 Task: Open Card Card0000000155 in Board Board0000000039 in Workspace WS0000000013 in Trello. Add Member Email0000000051 to Card Card0000000155 in Board Board0000000039 in Workspace WS0000000013 in Trello. Add Orange Label titled Label0000000155 to Card Card0000000155 in Board Board0000000039 in Workspace WS0000000013 in Trello. Add Checklist CL0000000155 to Card Card0000000155 in Board Board0000000039 in Workspace WS0000000013 in Trello. Add Dates with Start Date as Oct 01 2023 and Due Date as Oct 31 2023 to Card Card0000000155 in Board Board0000000039 in Workspace WS0000000013 in Trello
Action: Mouse moved to (342, 386)
Screenshot: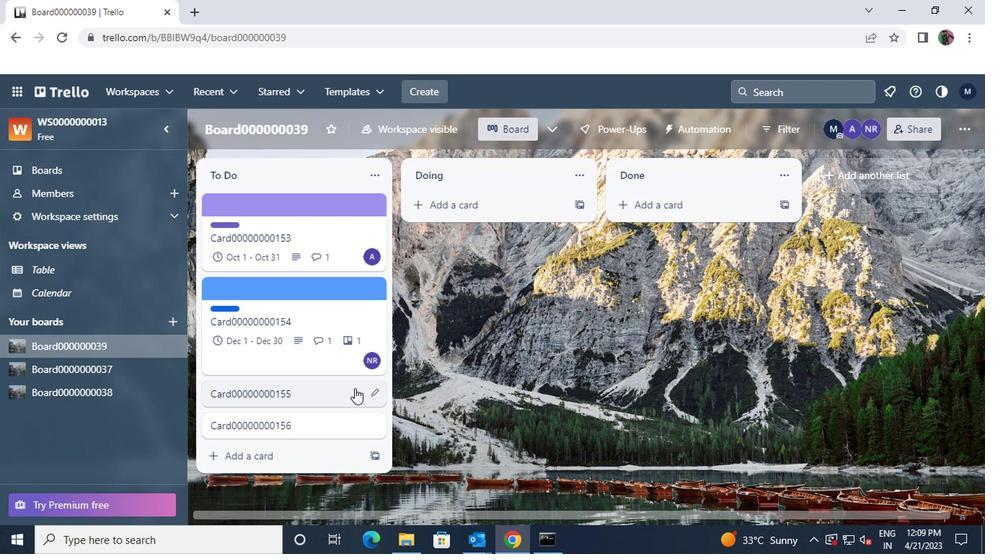 
Action: Mouse pressed left at (342, 386)
Screenshot: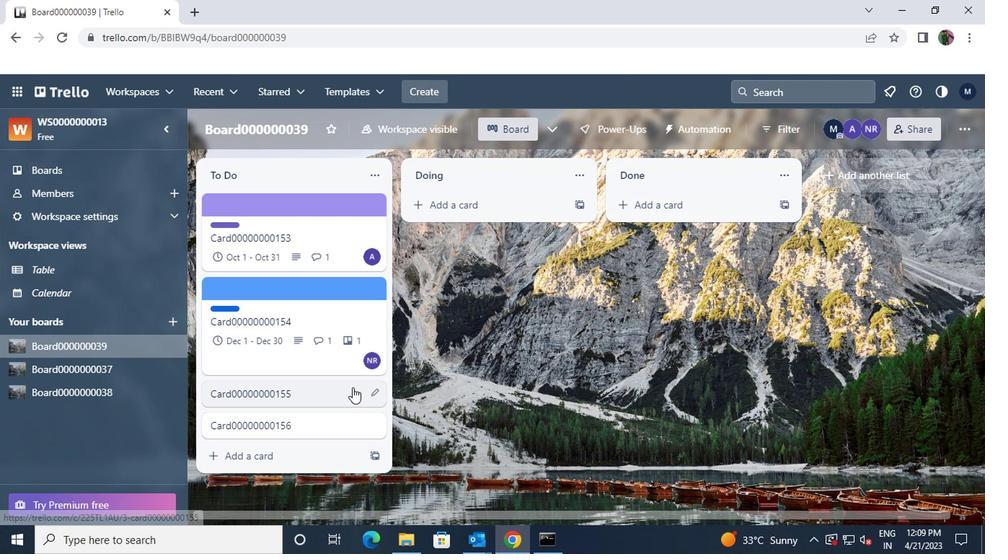 
Action: Mouse moved to (648, 204)
Screenshot: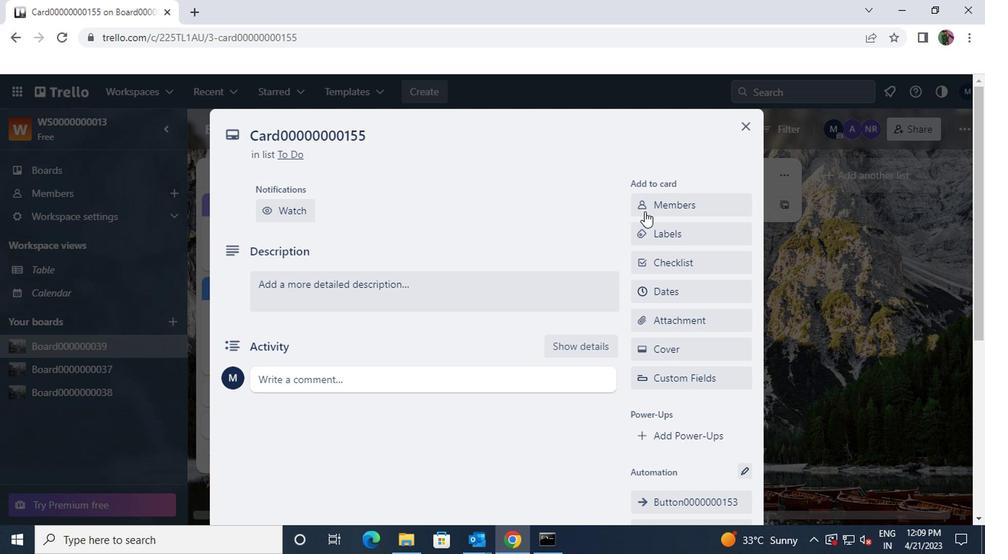 
Action: Mouse pressed left at (648, 204)
Screenshot: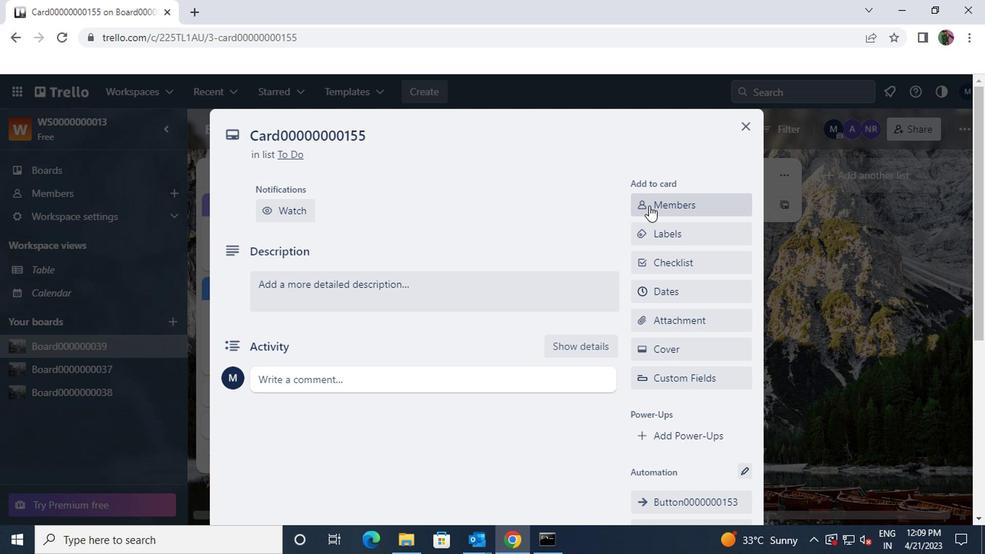 
Action: Key pressed vinnyoffice2<Key.shift>@GMAIL.COM
Screenshot: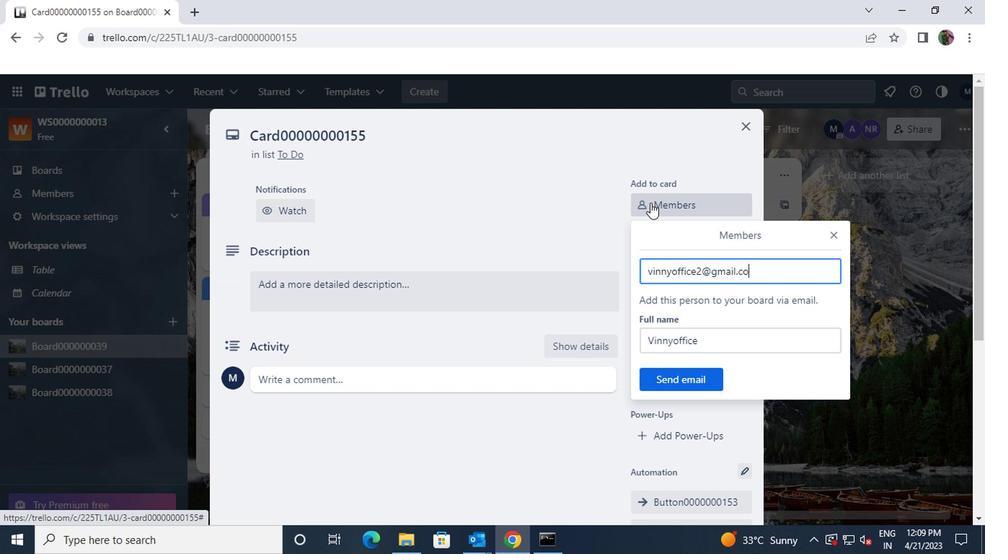 
Action: Mouse moved to (670, 373)
Screenshot: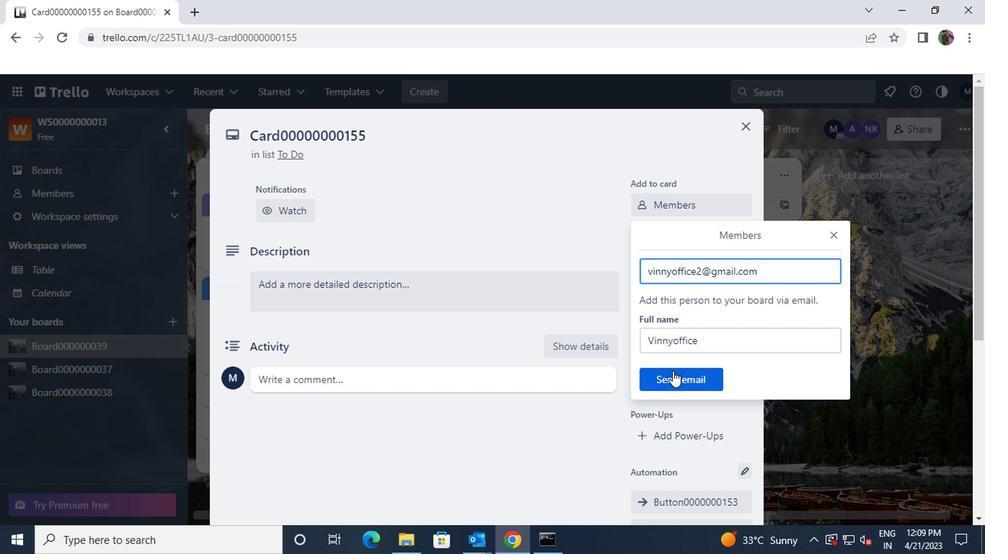 
Action: Mouse pressed left at (670, 373)
Screenshot: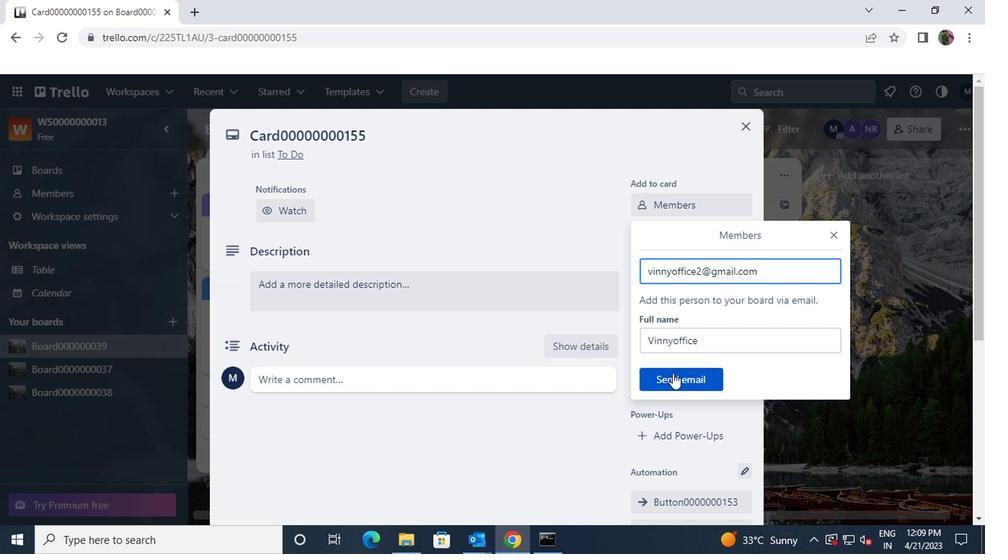 
Action: Mouse moved to (669, 238)
Screenshot: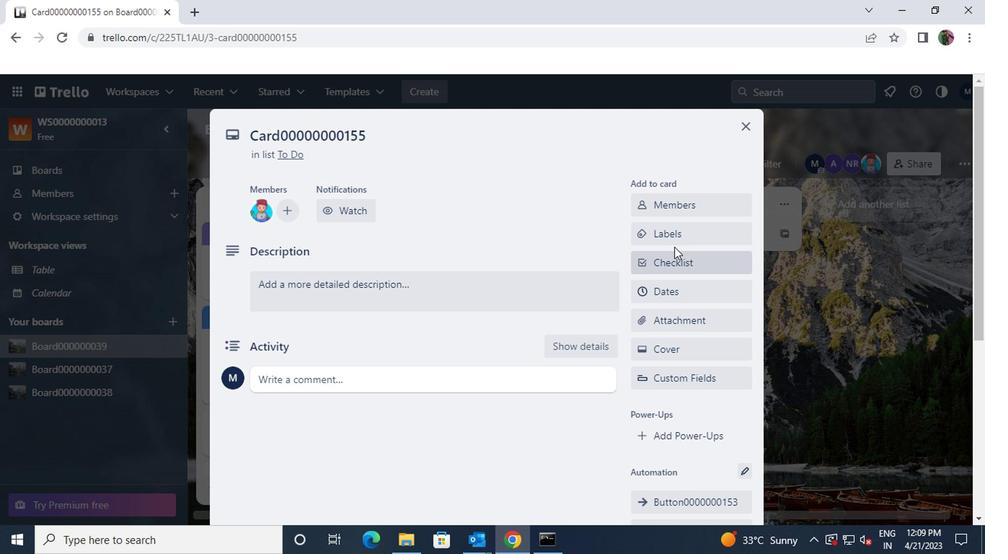 
Action: Mouse pressed left at (669, 238)
Screenshot: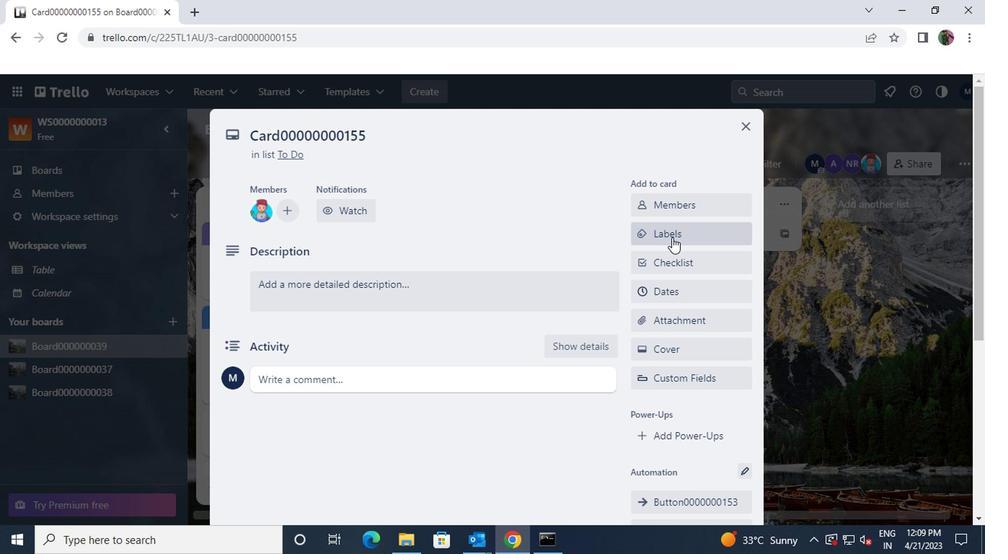 
Action: Mouse moved to (704, 435)
Screenshot: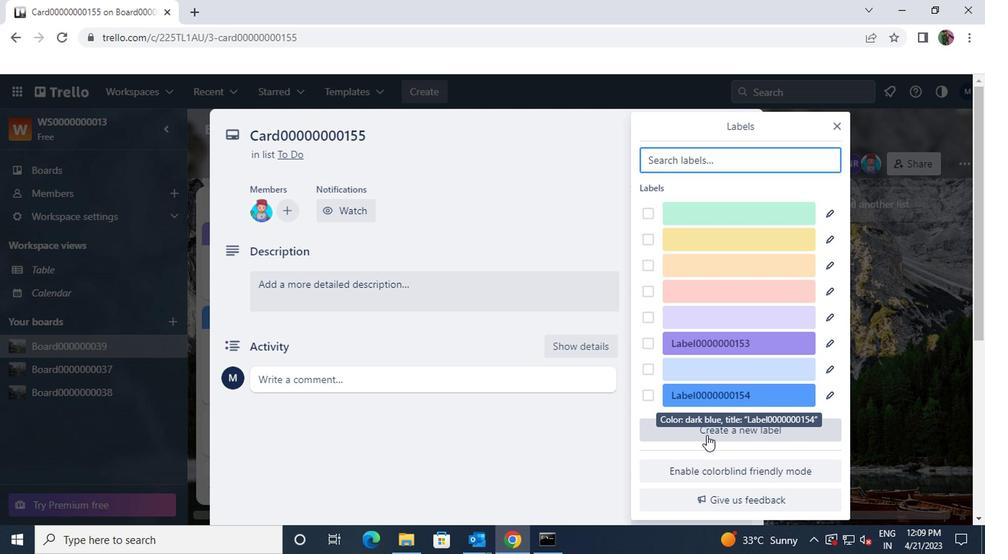 
Action: Mouse pressed left at (704, 435)
Screenshot: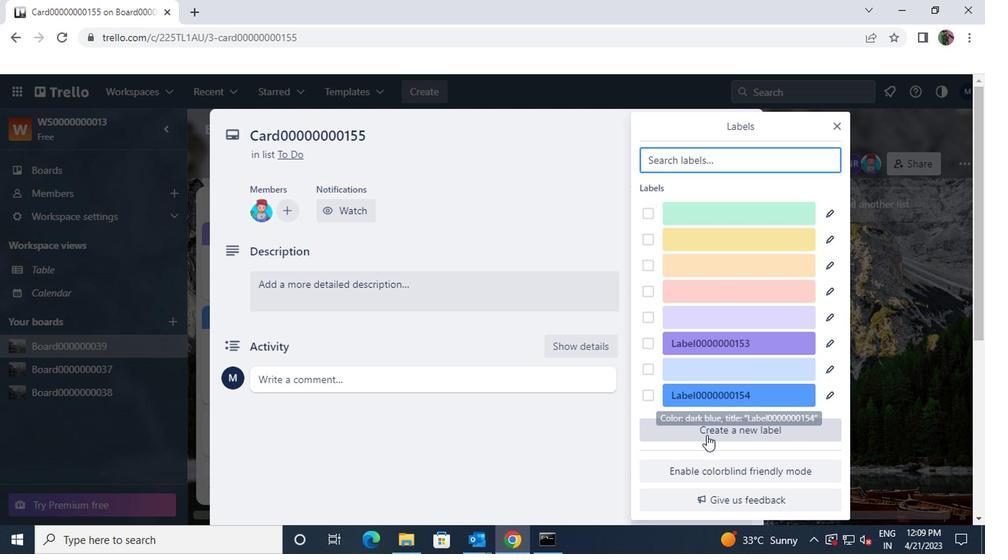 
Action: Mouse moved to (685, 251)
Screenshot: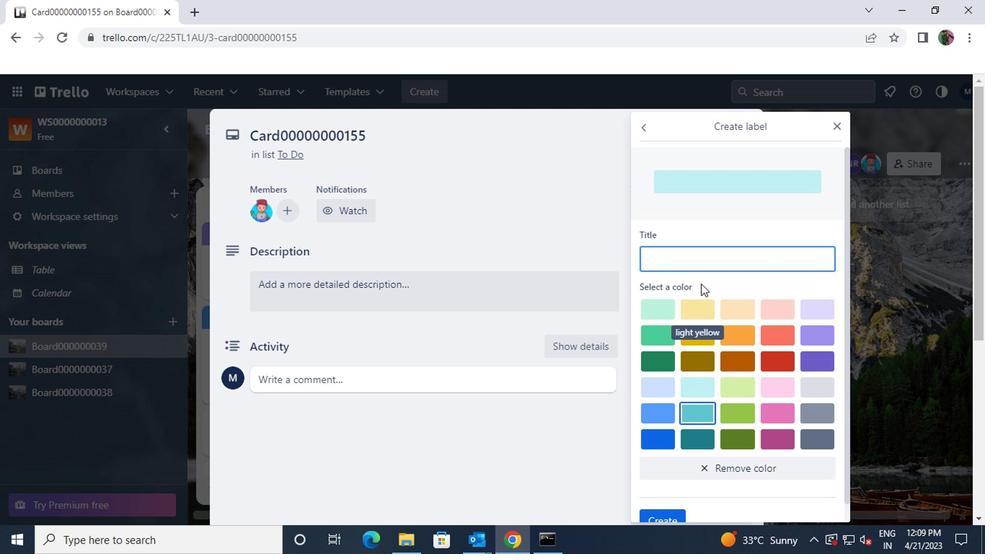 
Action: Mouse pressed left at (685, 251)
Screenshot: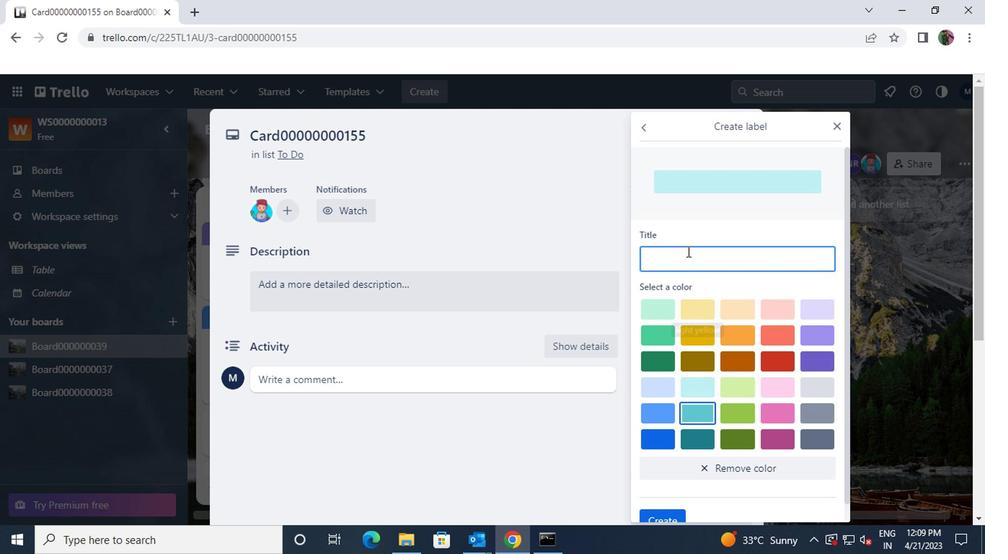 
Action: Key pressed <Key.shift>LABEL0000000155
Screenshot: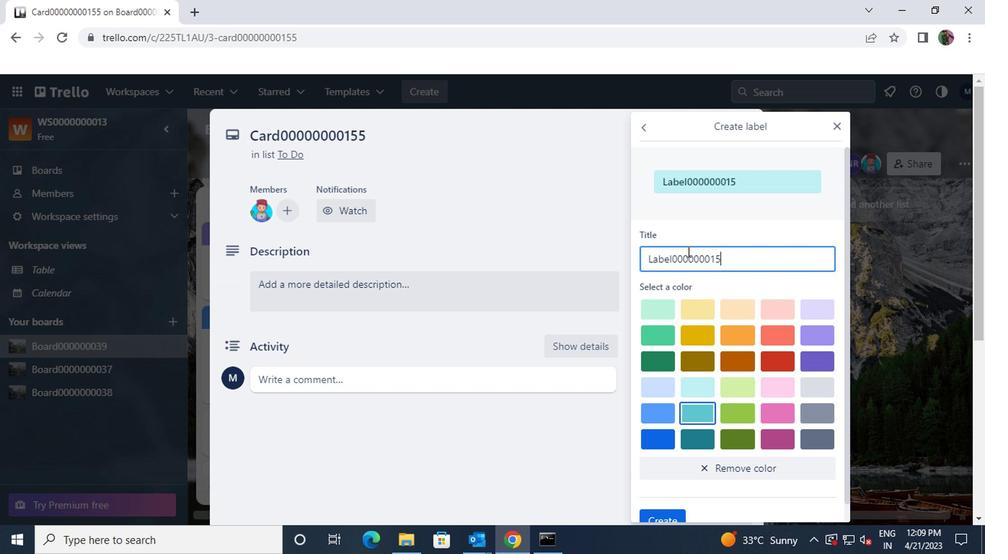 
Action: Mouse moved to (773, 336)
Screenshot: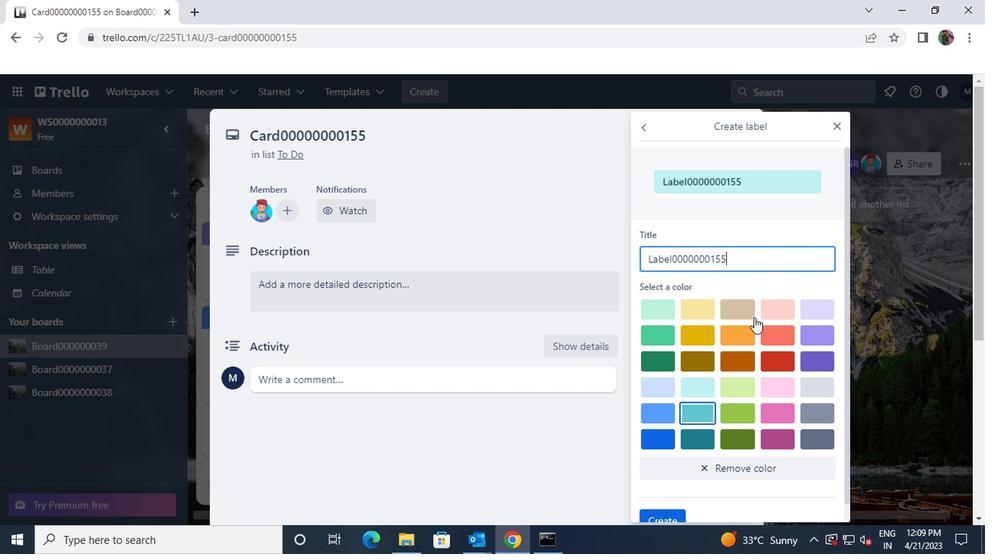 
Action: Mouse pressed left at (773, 336)
Screenshot: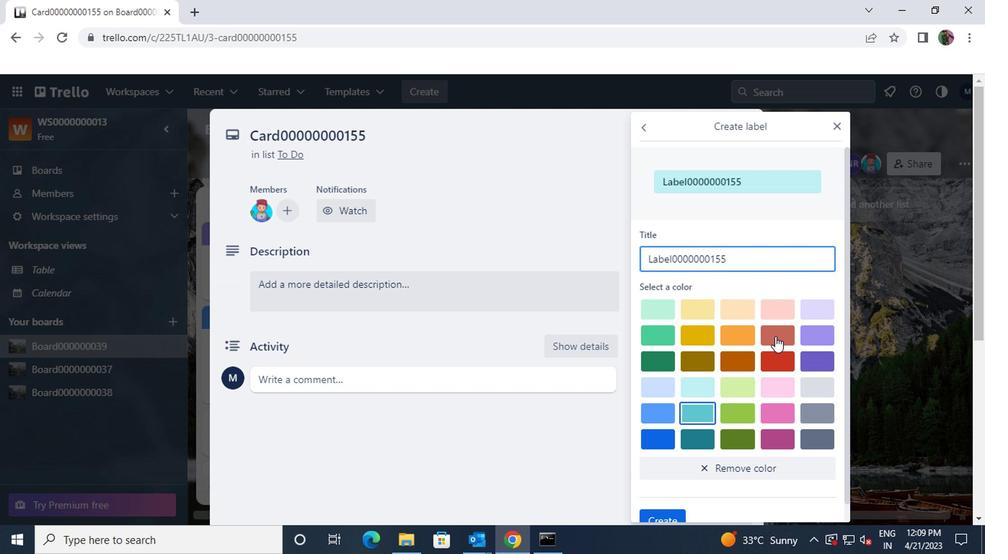 
Action: Mouse moved to (771, 336)
Screenshot: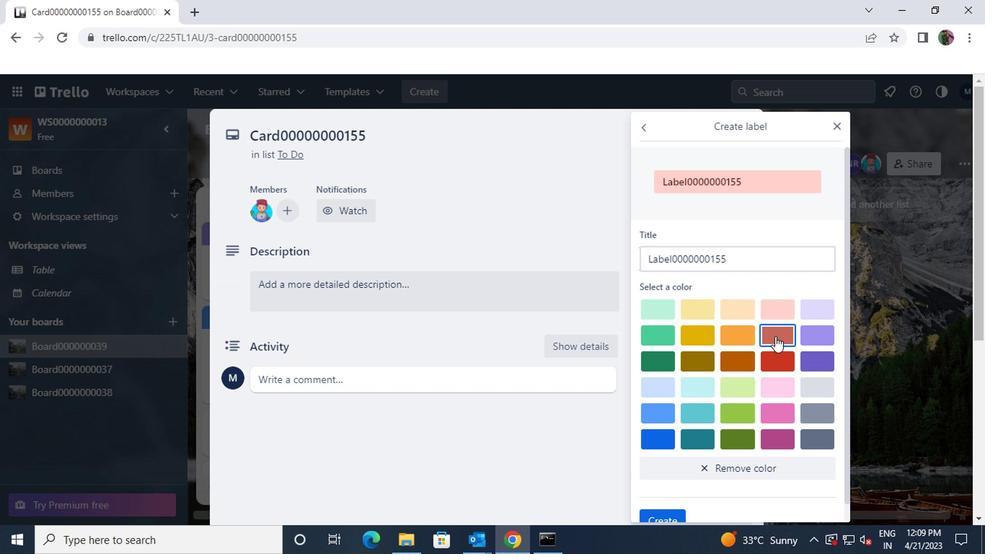 
Action: Mouse scrolled (771, 335) with delta (0, 0)
Screenshot: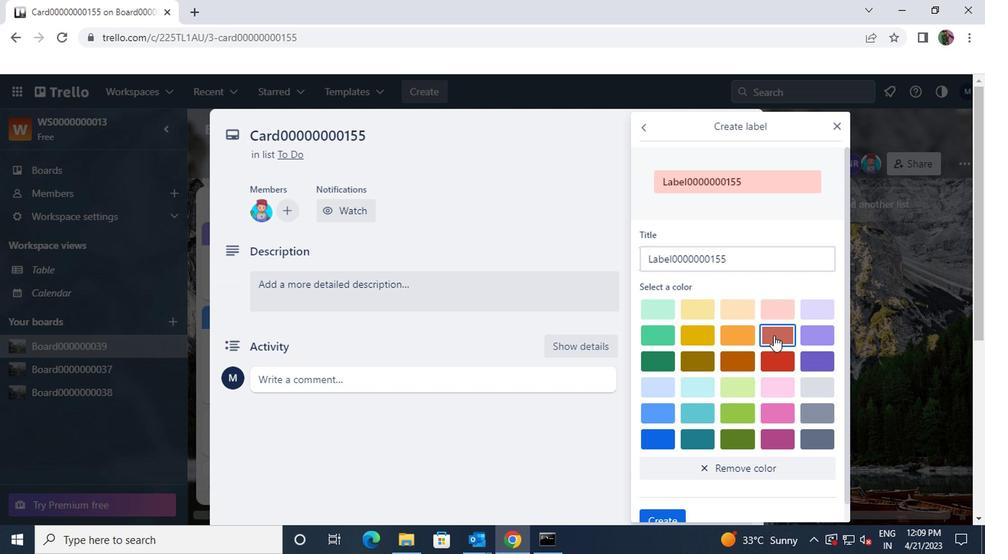 
Action: Mouse scrolled (771, 335) with delta (0, 0)
Screenshot: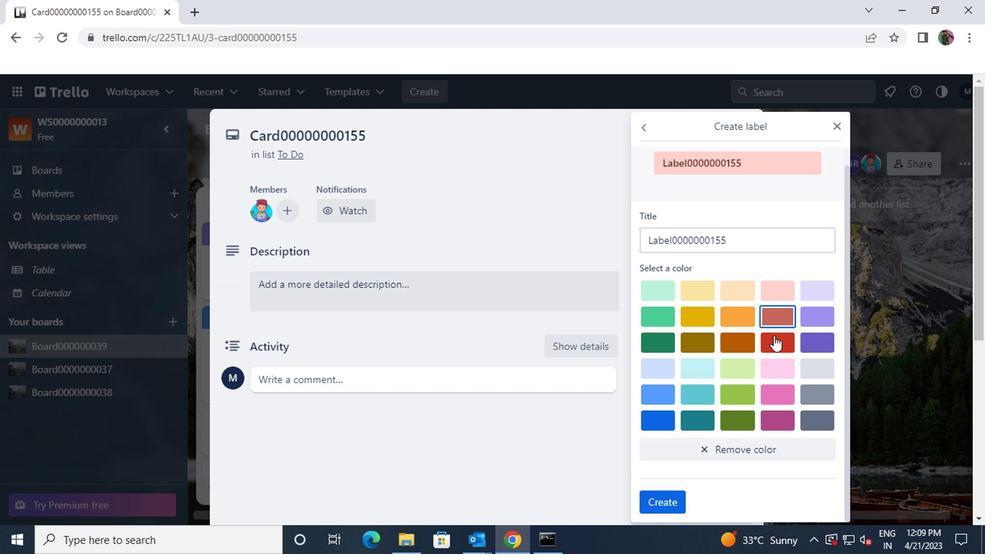 
Action: Mouse scrolled (771, 335) with delta (0, 0)
Screenshot: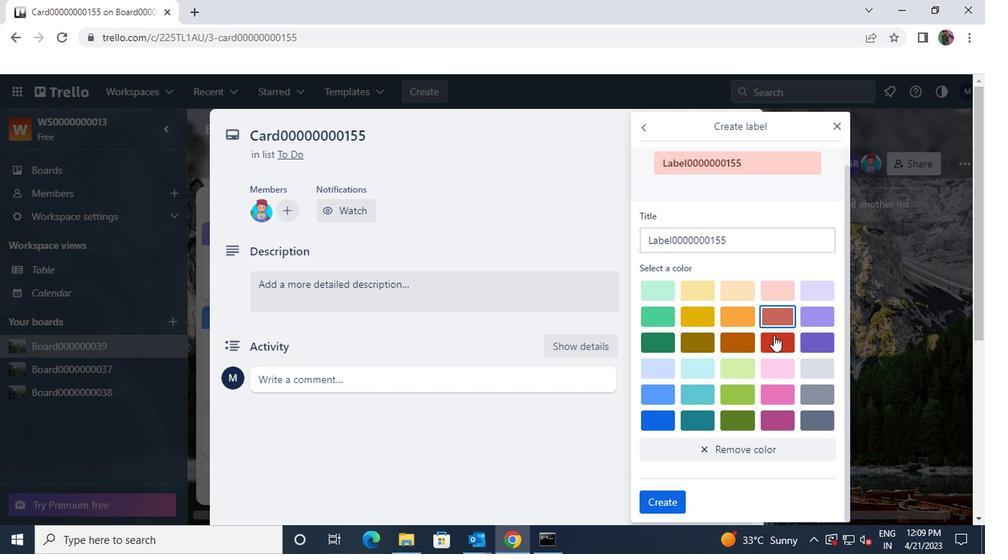 
Action: Mouse moved to (671, 498)
Screenshot: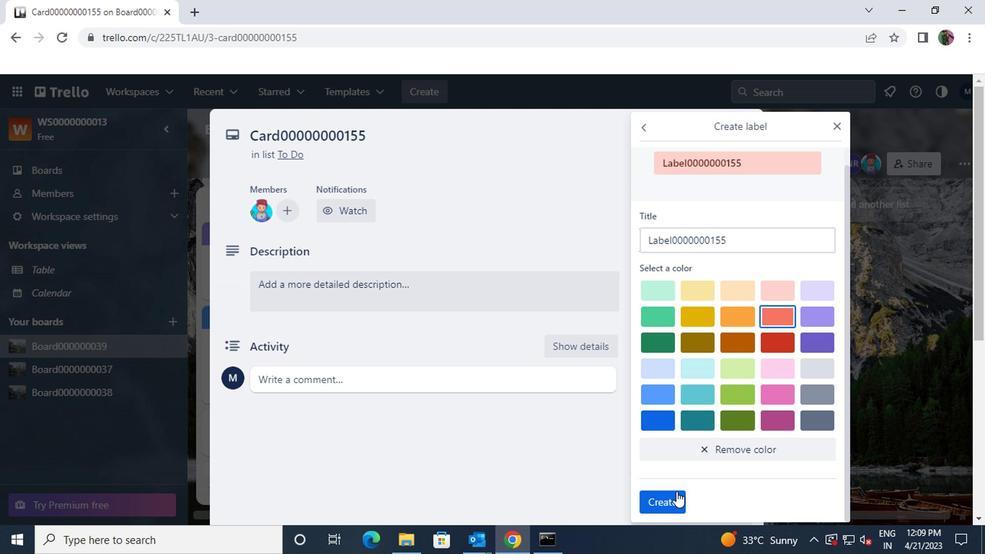 
Action: Mouse pressed left at (671, 498)
Screenshot: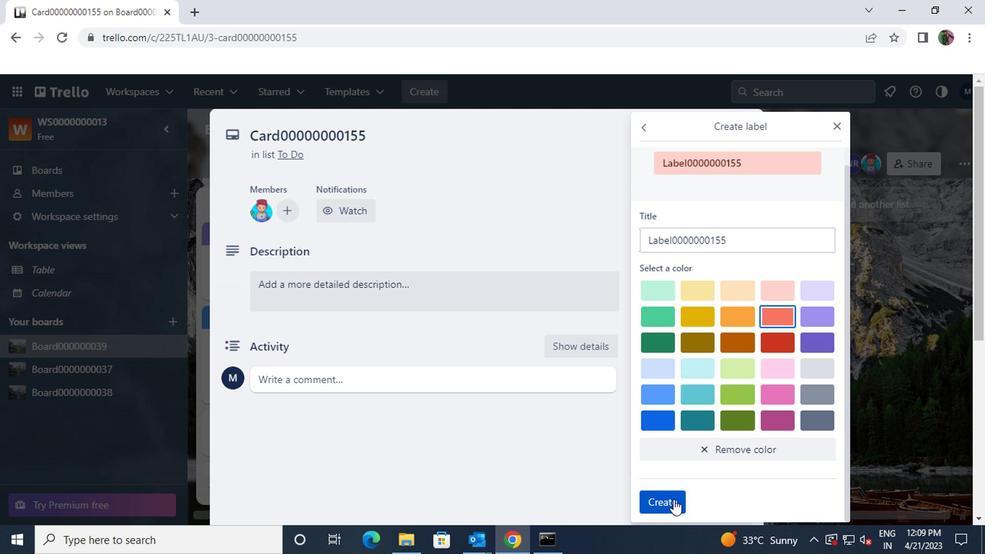 
Action: Mouse moved to (835, 128)
Screenshot: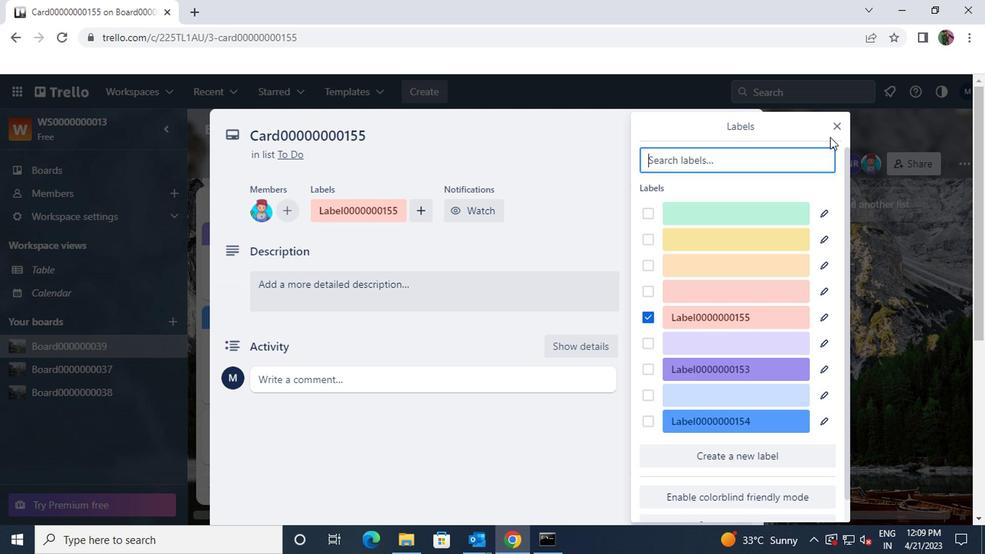 
Action: Mouse pressed left at (835, 128)
Screenshot: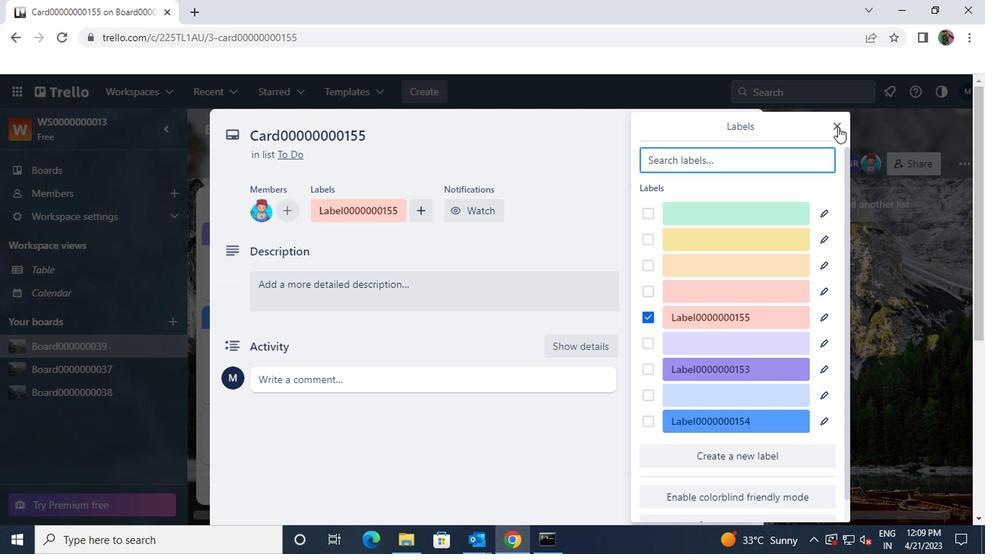 
Action: Mouse moved to (729, 265)
Screenshot: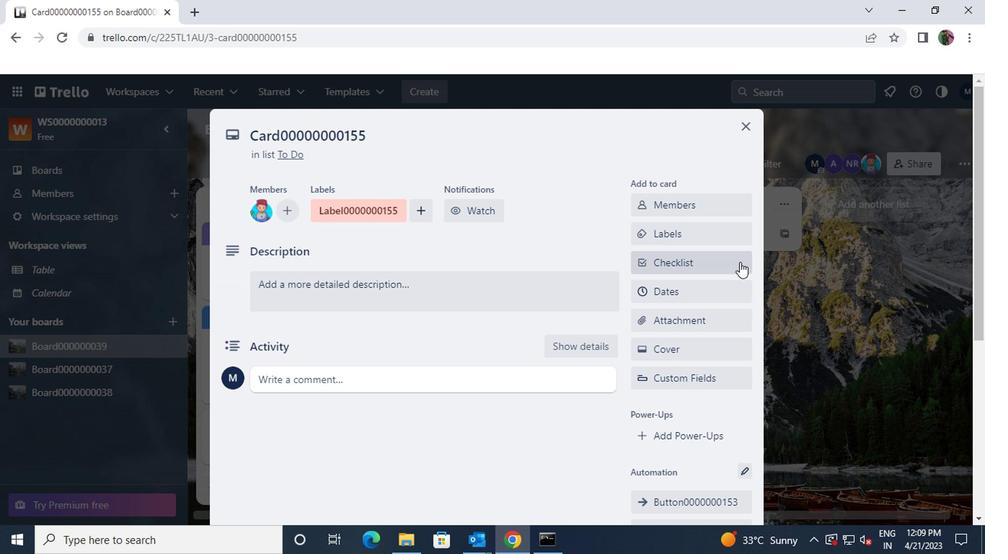 
Action: Mouse pressed left at (729, 265)
Screenshot: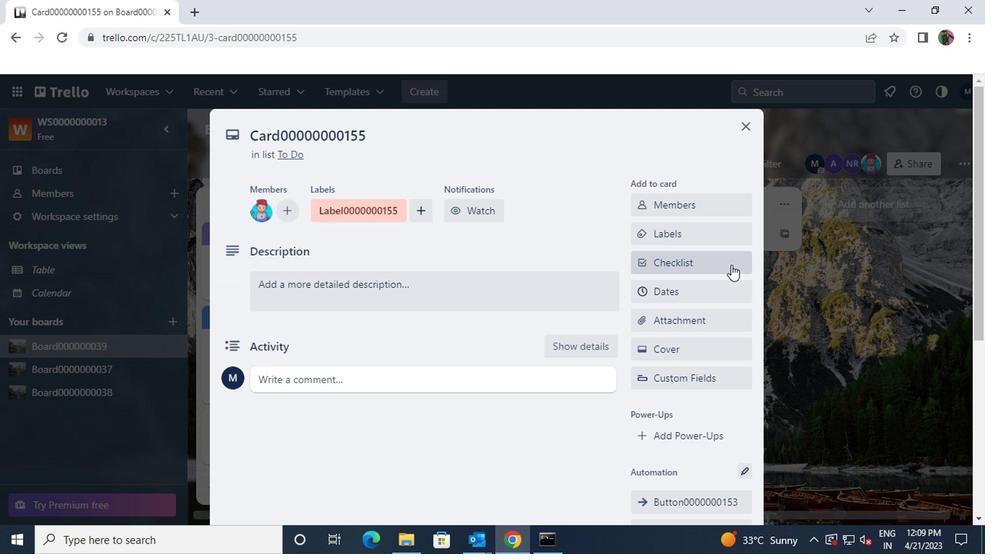 
Action: Key pressed <Key.shift>CL0000000155
Screenshot: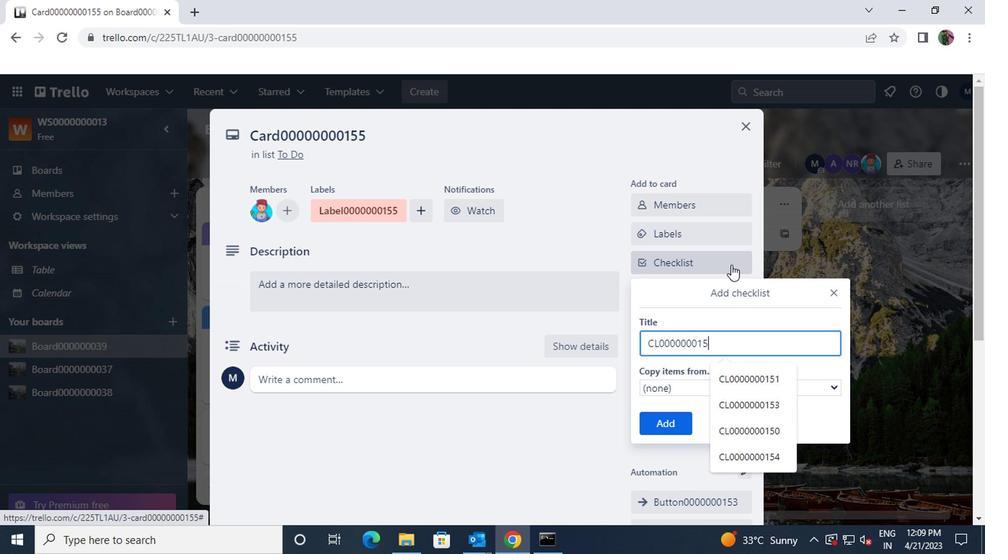 
Action: Mouse moved to (655, 425)
Screenshot: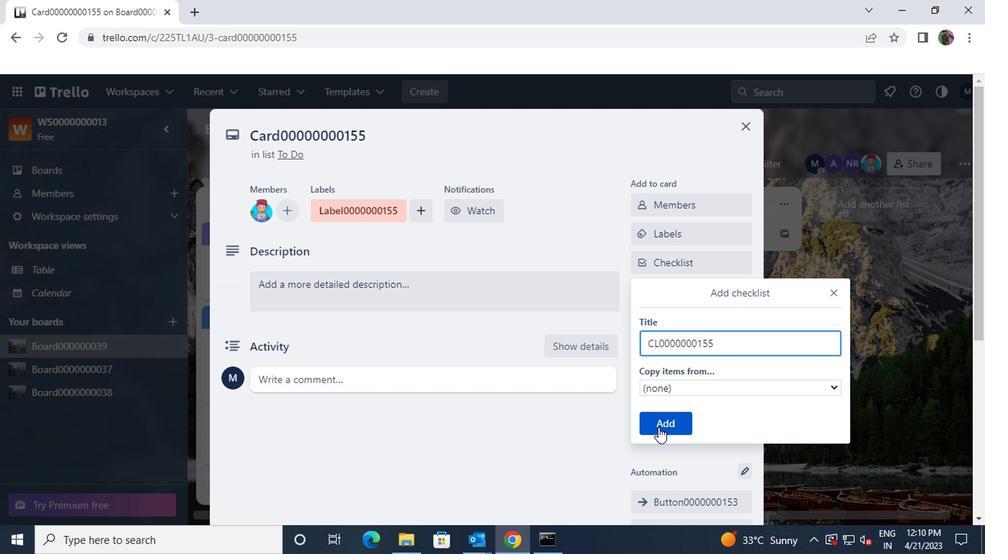 
Action: Mouse pressed left at (655, 425)
Screenshot: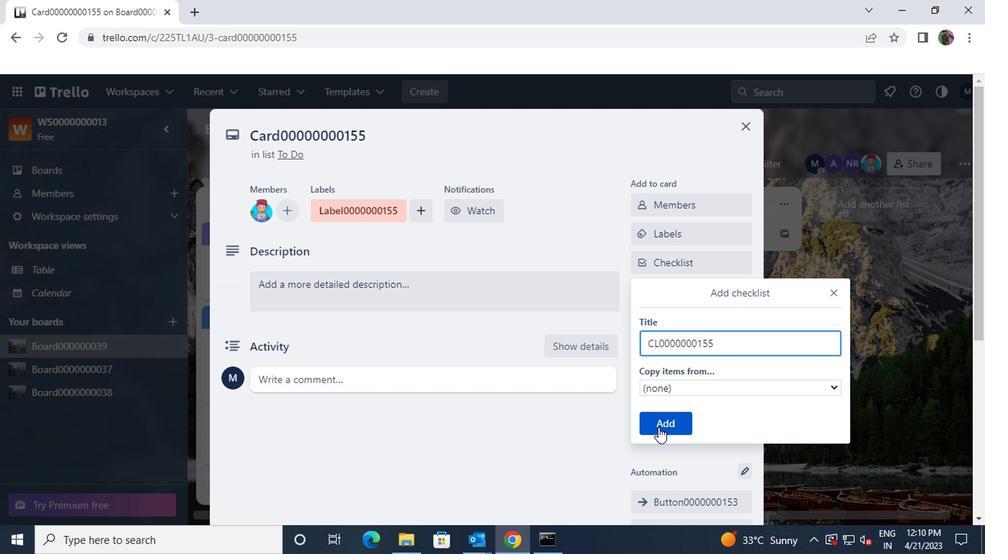 
Action: Mouse moved to (681, 290)
Screenshot: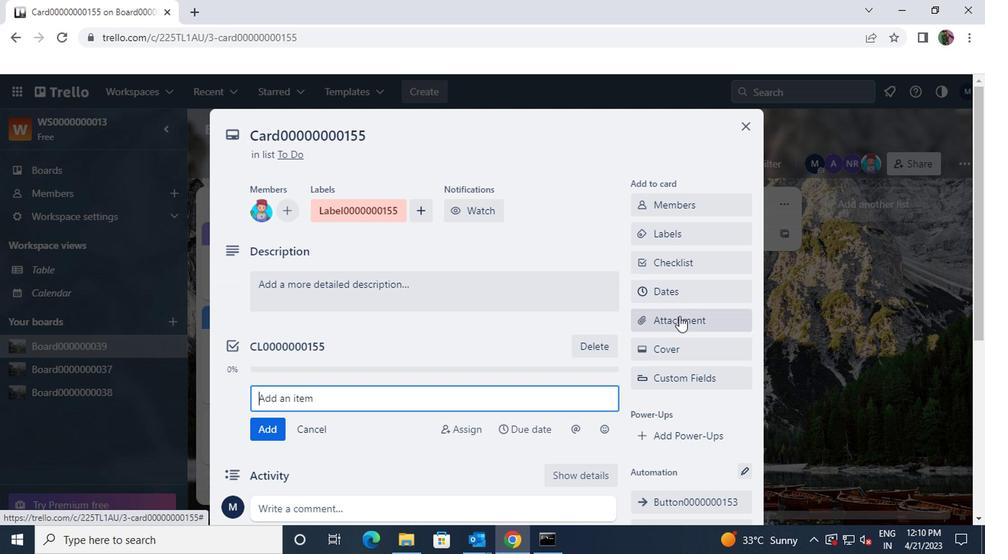 
Action: Mouse pressed left at (681, 290)
Screenshot: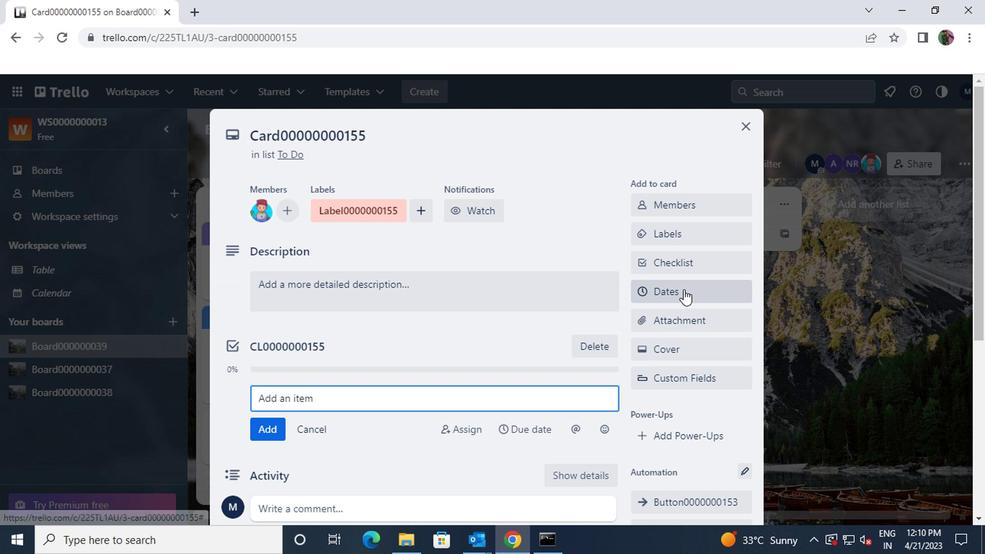 
Action: Mouse moved to (652, 166)
Screenshot: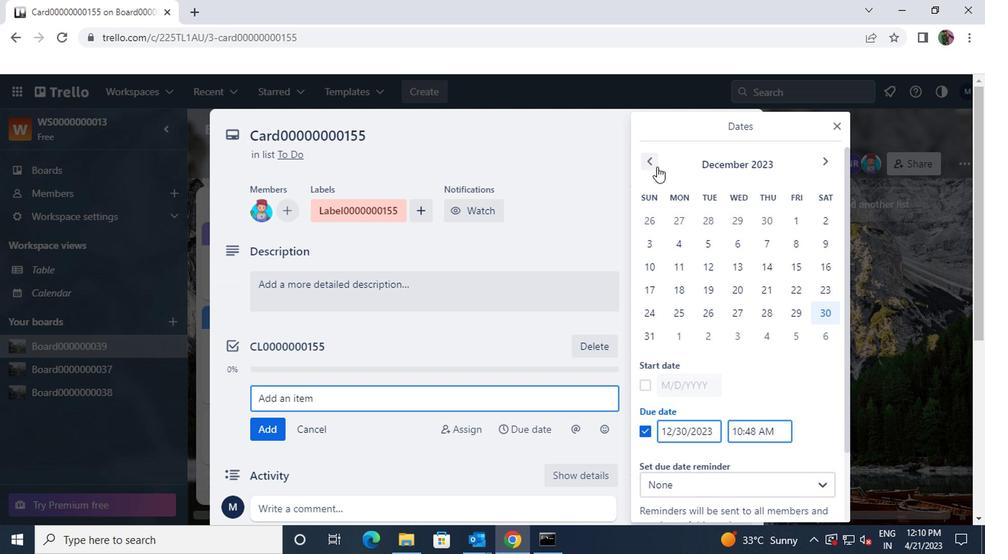 
Action: Mouse pressed left at (652, 166)
Screenshot: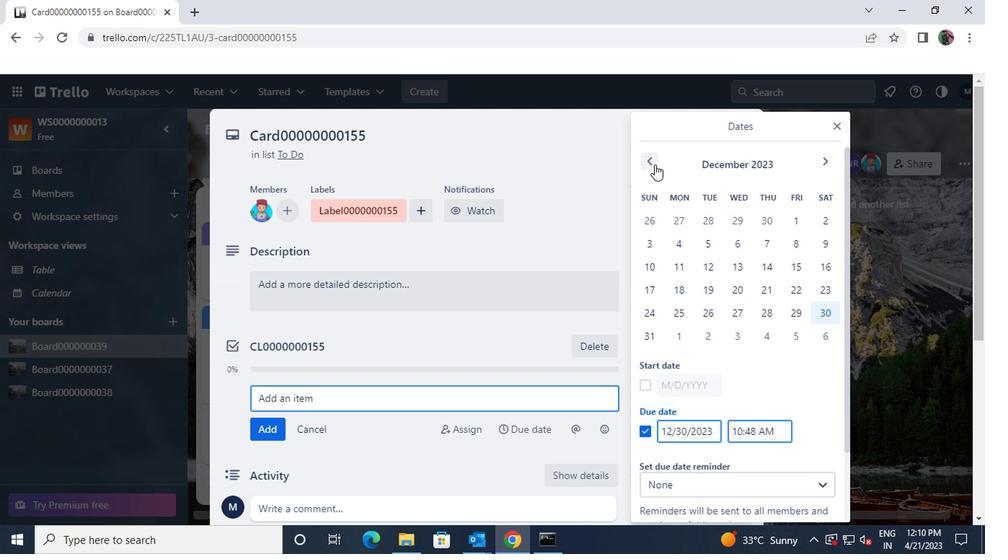 
Action: Mouse pressed left at (652, 166)
Screenshot: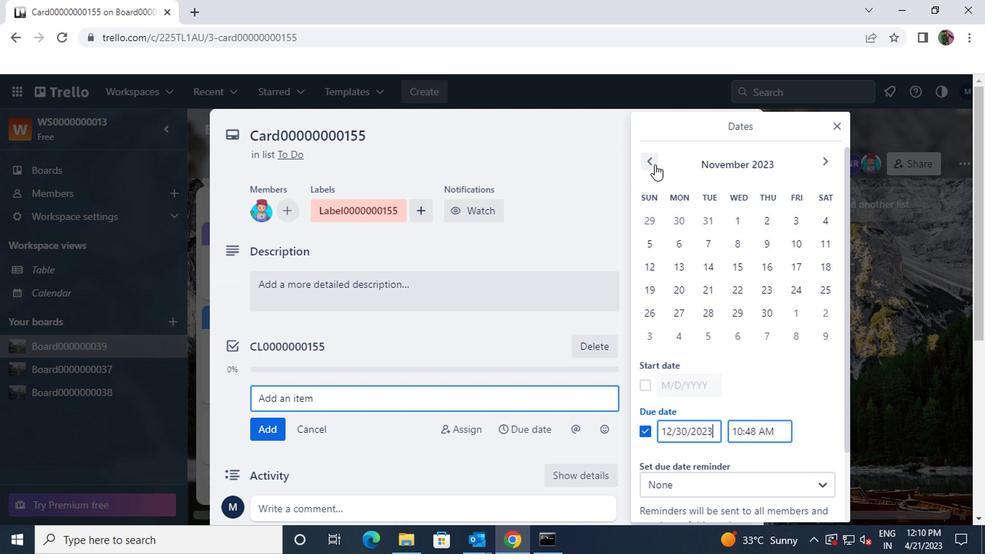 
Action: Mouse moved to (645, 379)
Screenshot: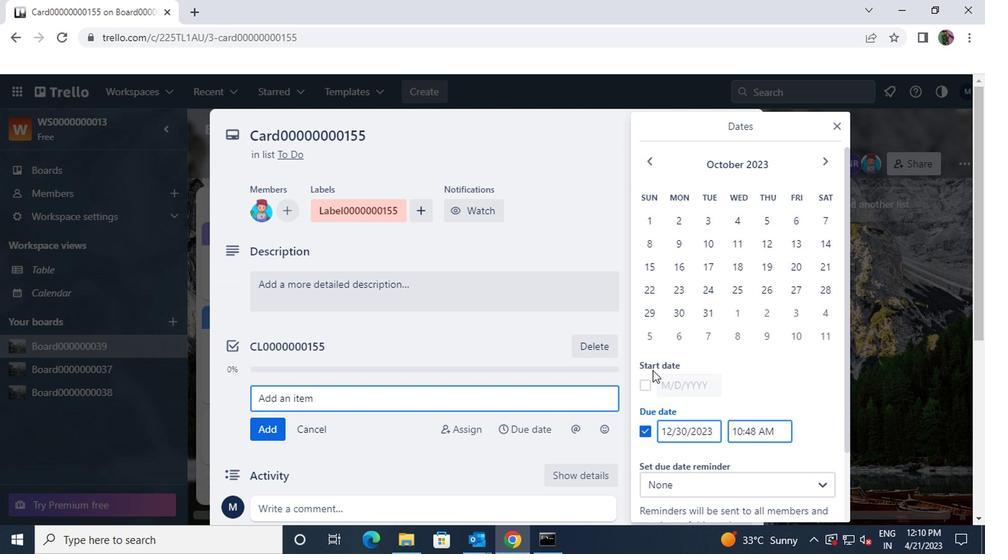 
Action: Mouse pressed left at (645, 379)
Screenshot: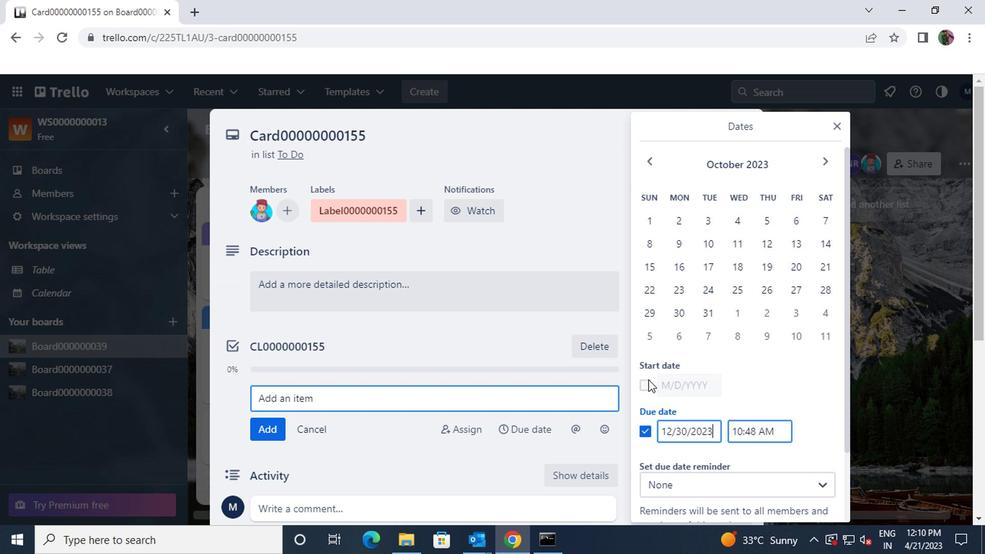 
Action: Mouse moved to (656, 159)
Screenshot: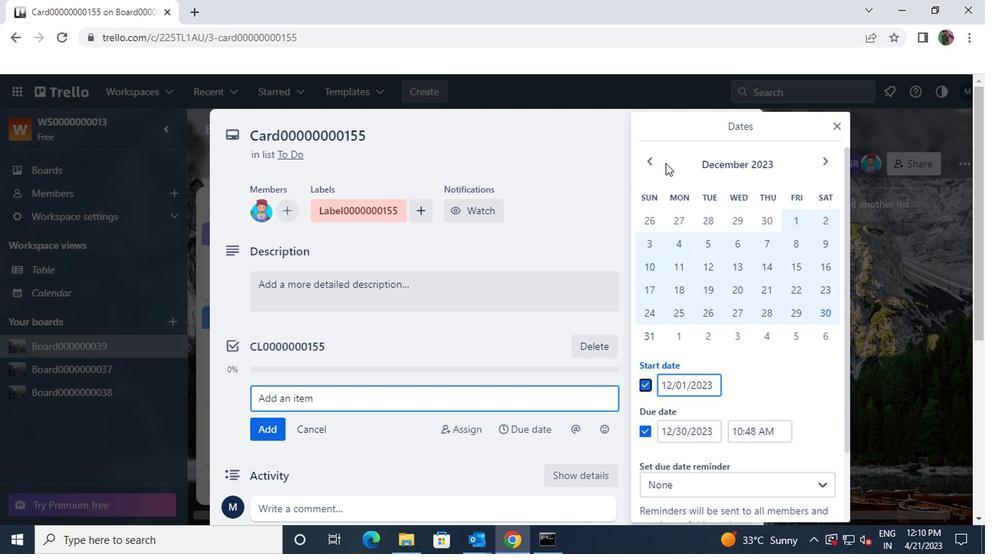 
Action: Mouse pressed left at (656, 159)
Screenshot: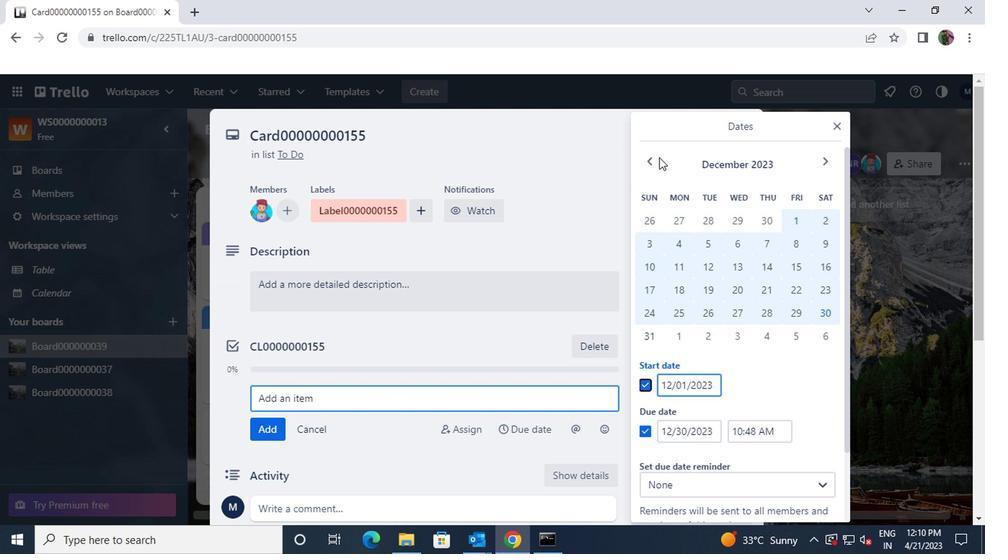 
Action: Mouse moved to (651, 161)
Screenshot: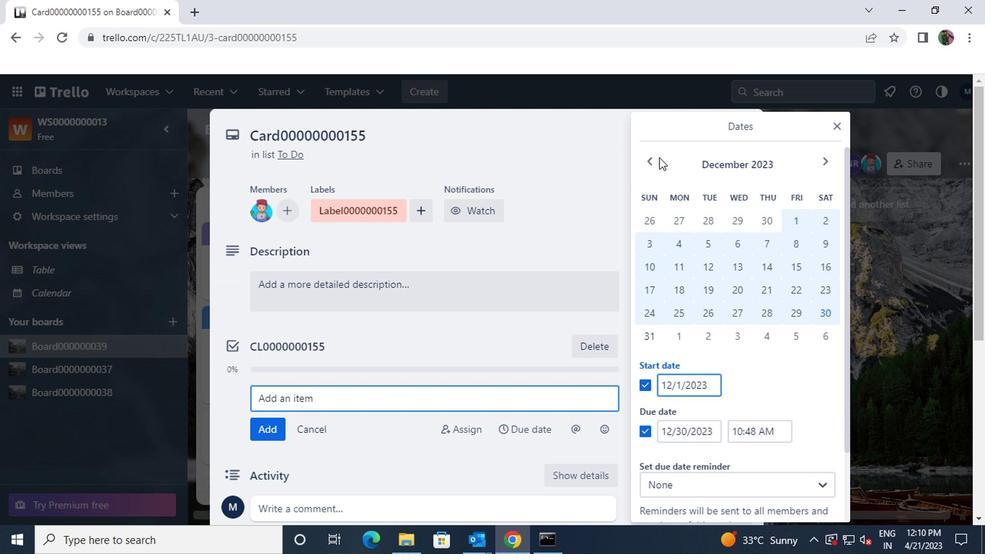 
Action: Mouse pressed left at (651, 161)
Screenshot: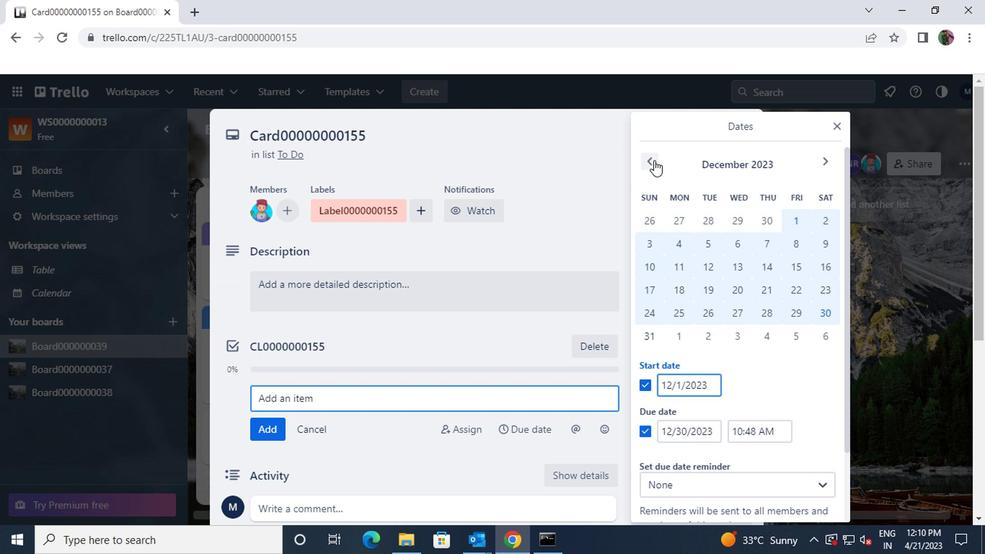 
Action: Mouse pressed left at (651, 161)
Screenshot: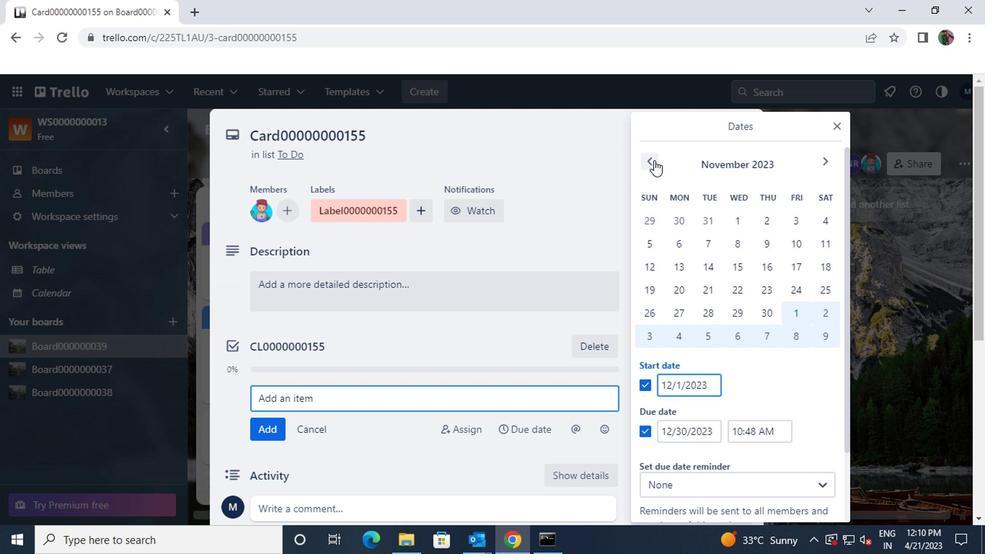 
Action: Mouse moved to (649, 220)
Screenshot: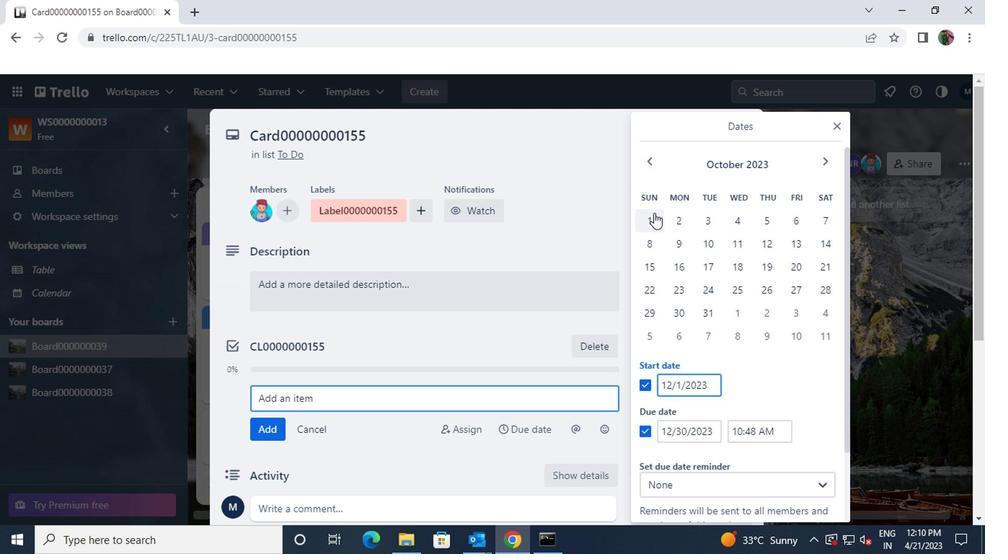
Action: Mouse pressed left at (649, 220)
Screenshot: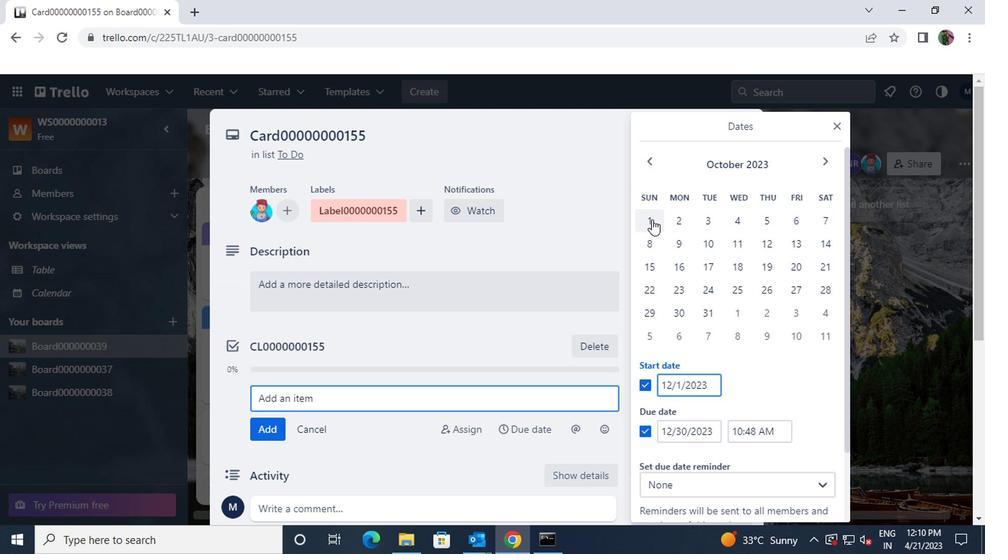 
Action: Mouse moved to (679, 316)
Screenshot: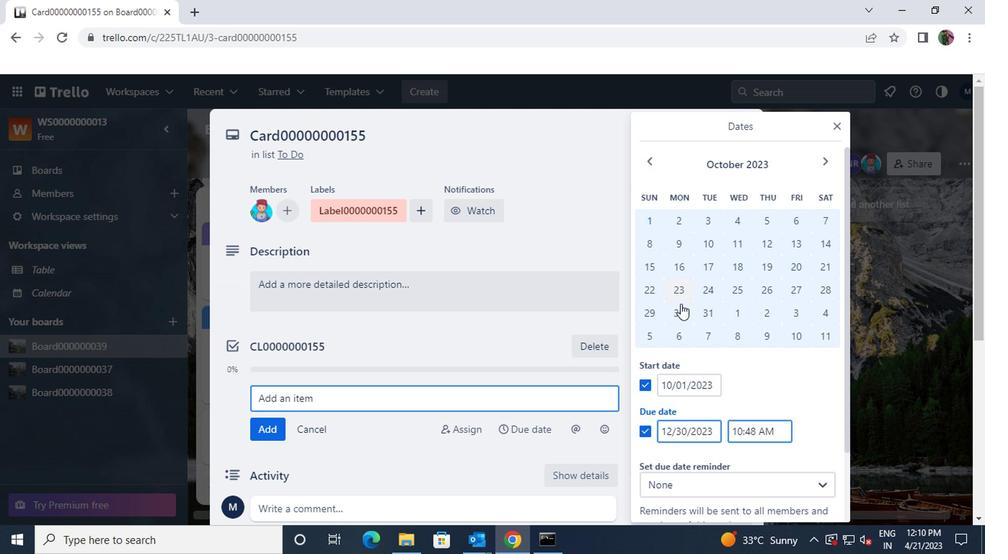 
Action: Mouse pressed left at (679, 316)
Screenshot: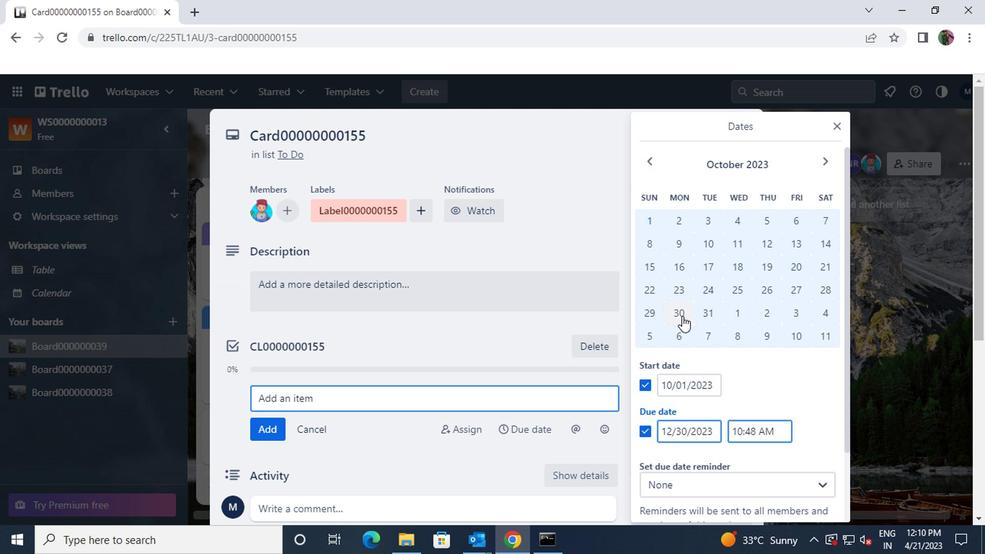 
Action: Mouse scrolled (679, 316) with delta (0, 0)
Screenshot: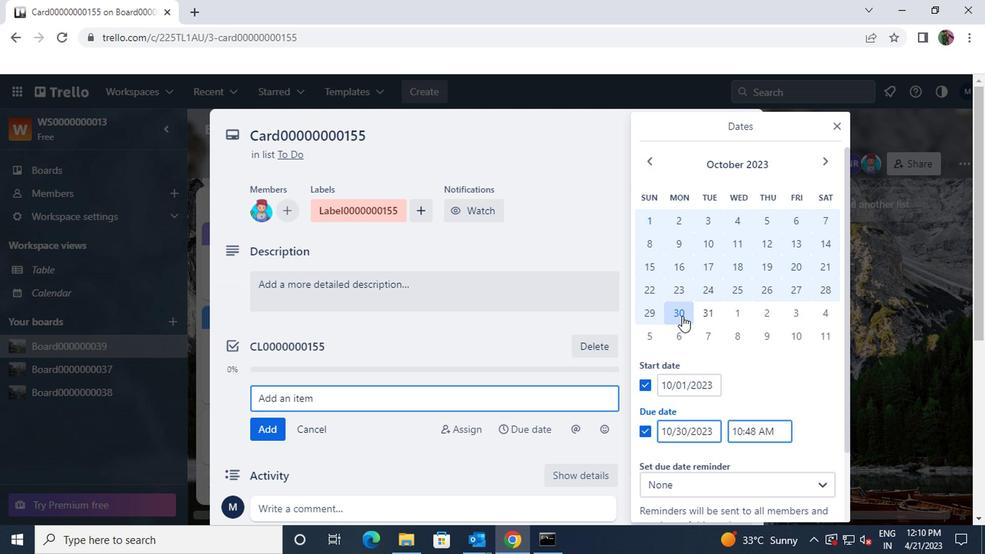 
Action: Mouse scrolled (679, 316) with delta (0, 0)
Screenshot: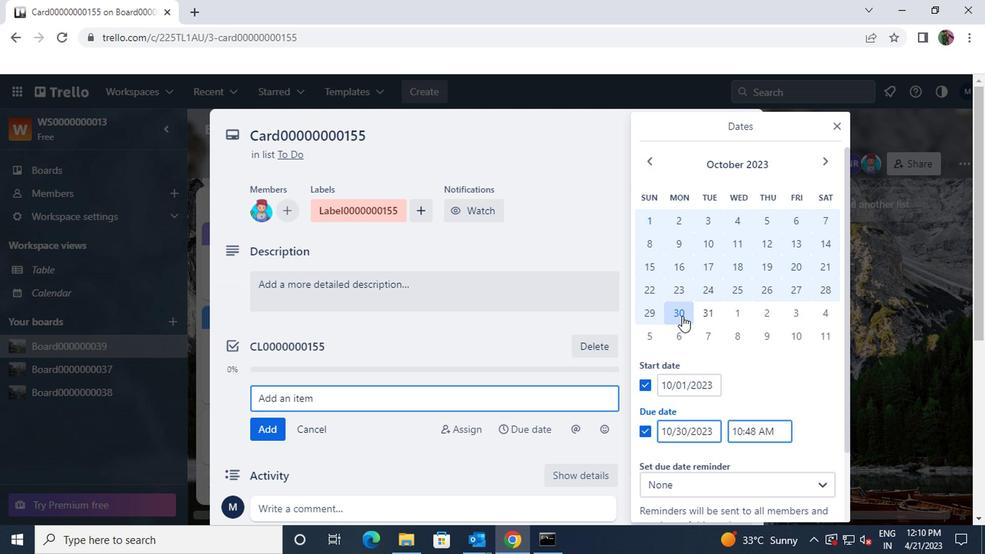 
Action: Mouse moved to (681, 468)
Screenshot: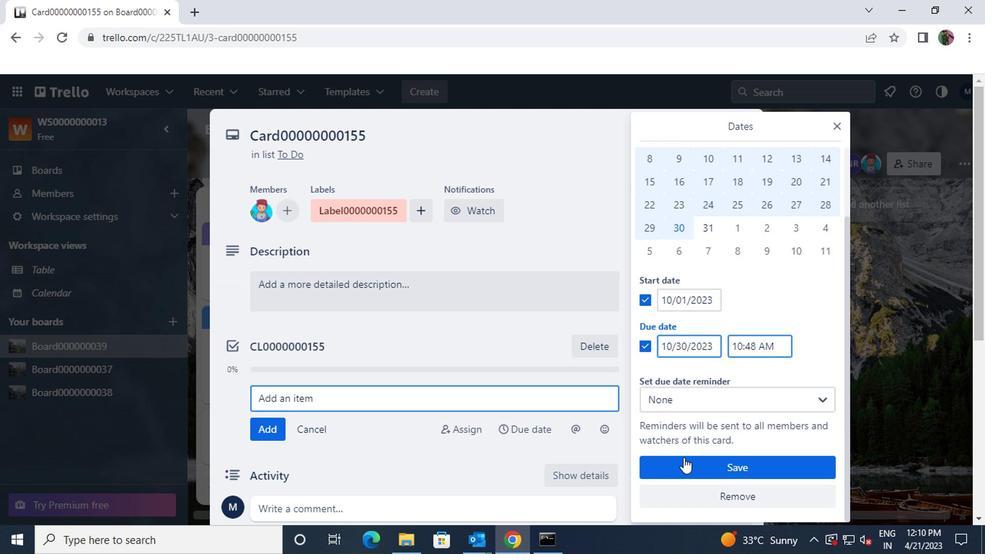 
Action: Mouse pressed left at (681, 468)
Screenshot: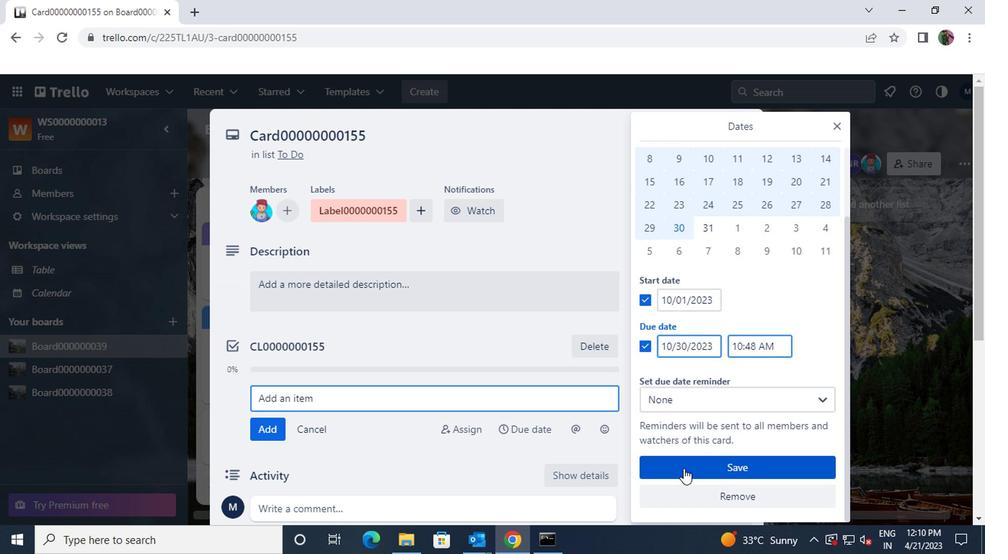 
